 Task: Check the median sale price of single-family homes in the last 5 years.
Action: Mouse moved to (700, 137)
Screenshot: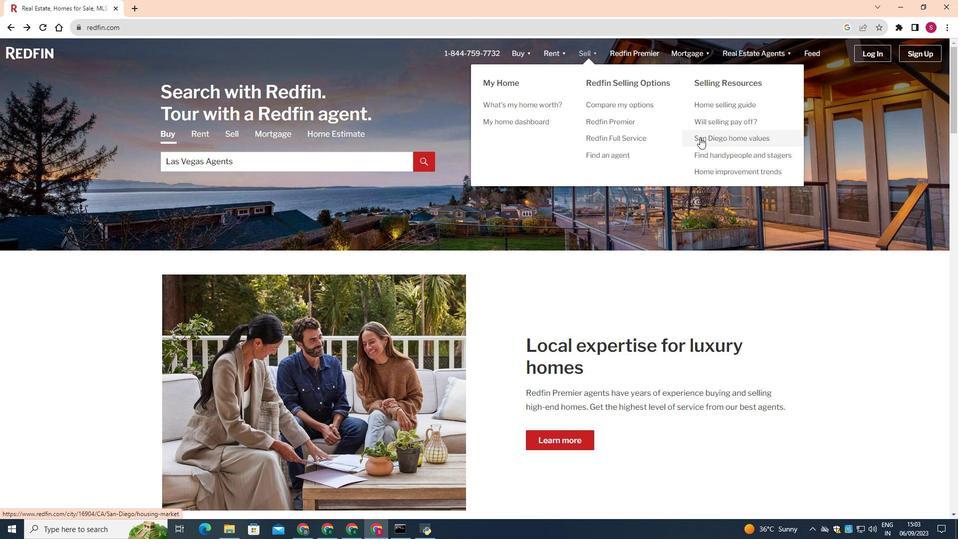 
Action: Mouse pressed left at (700, 137)
Screenshot: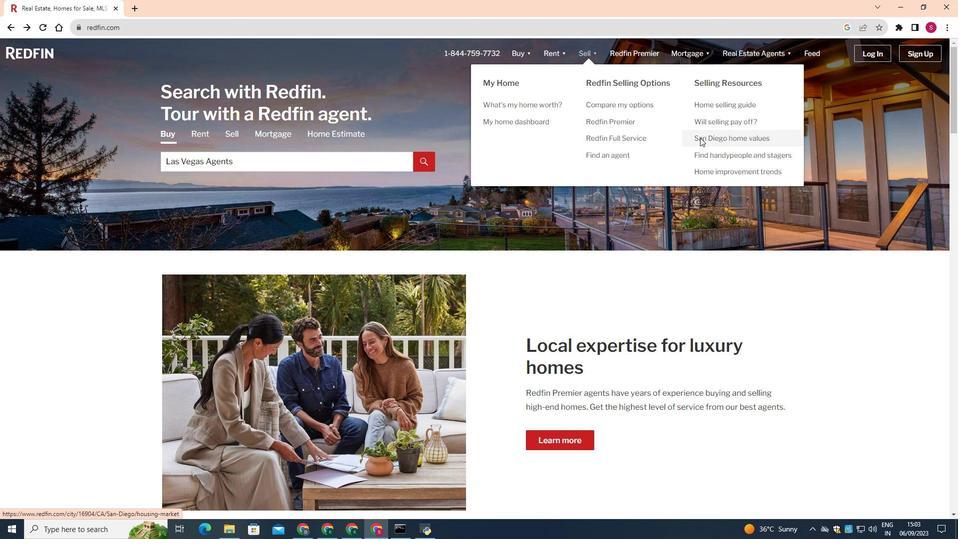 
Action: Mouse moved to (231, 359)
Screenshot: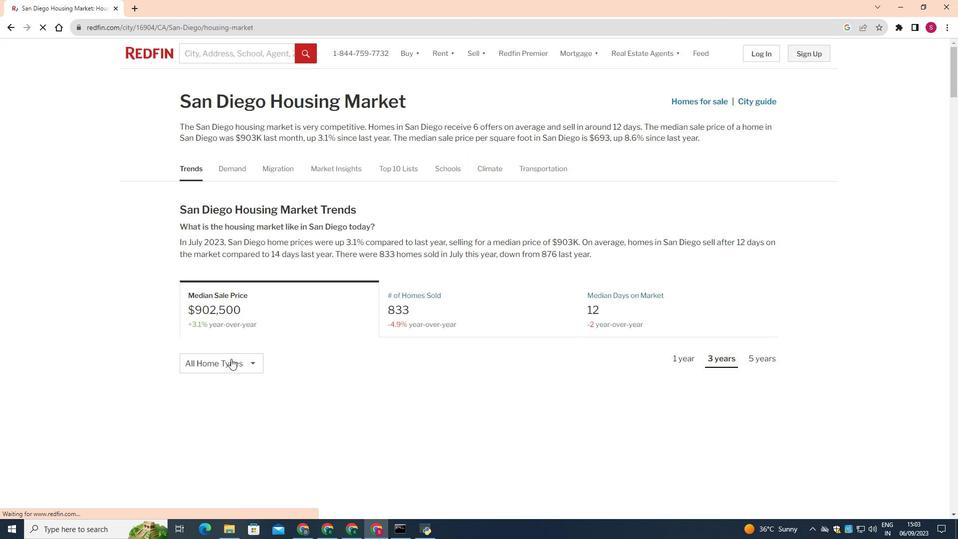 
Action: Mouse pressed left at (231, 359)
Screenshot: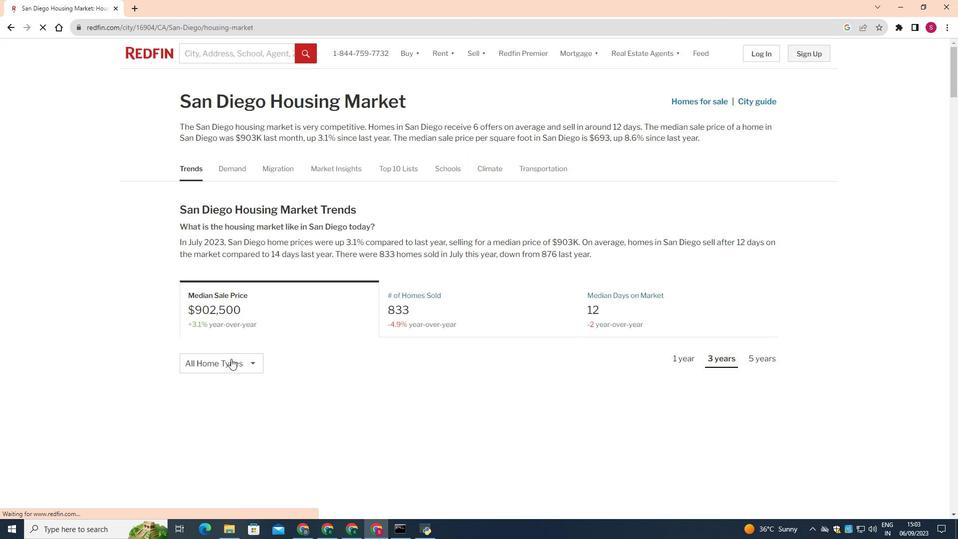 
Action: Mouse moved to (246, 409)
Screenshot: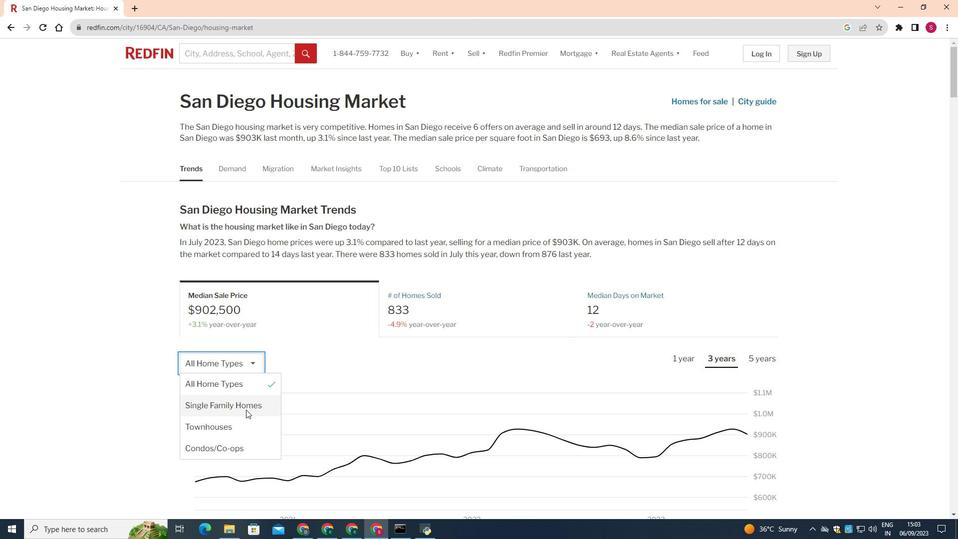 
Action: Mouse pressed left at (246, 409)
Screenshot: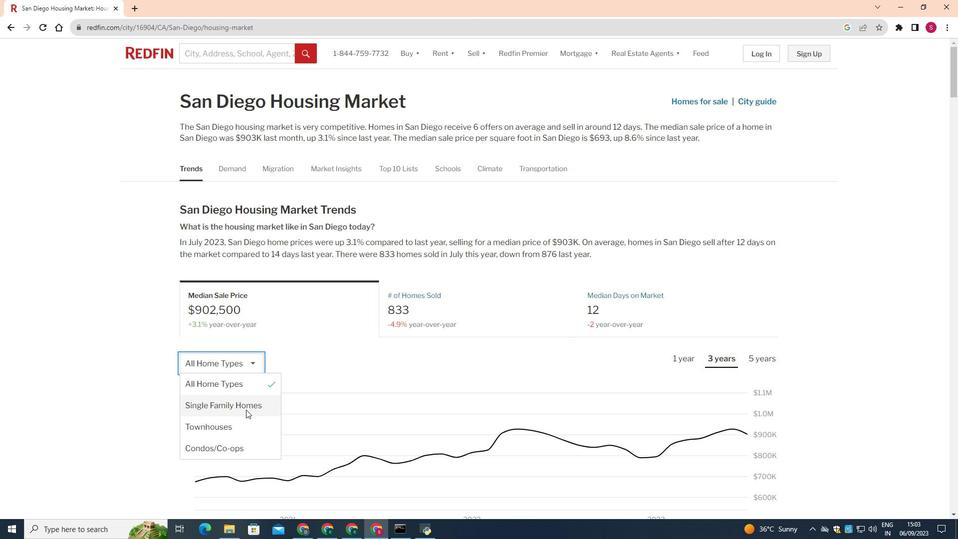 
Action: Mouse moved to (756, 357)
Screenshot: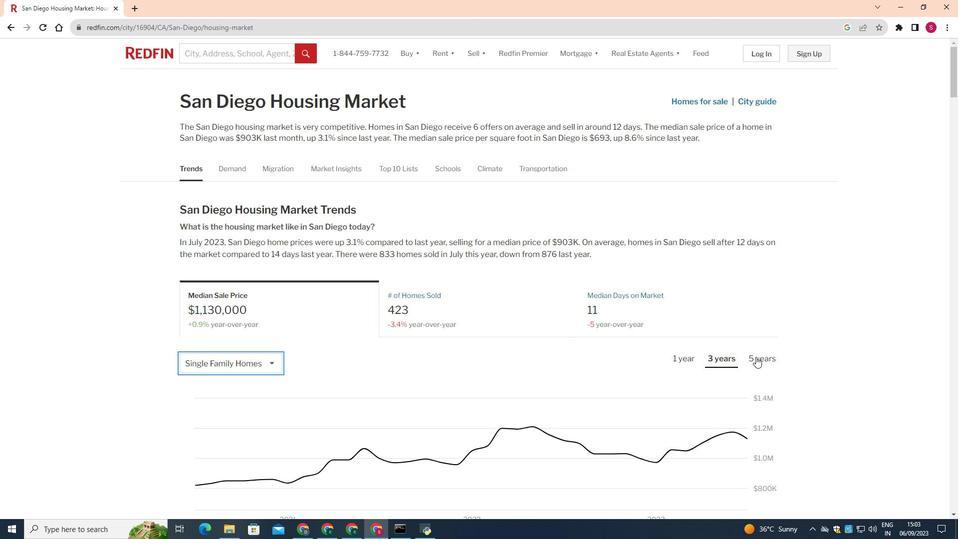 
Action: Mouse pressed left at (756, 357)
Screenshot: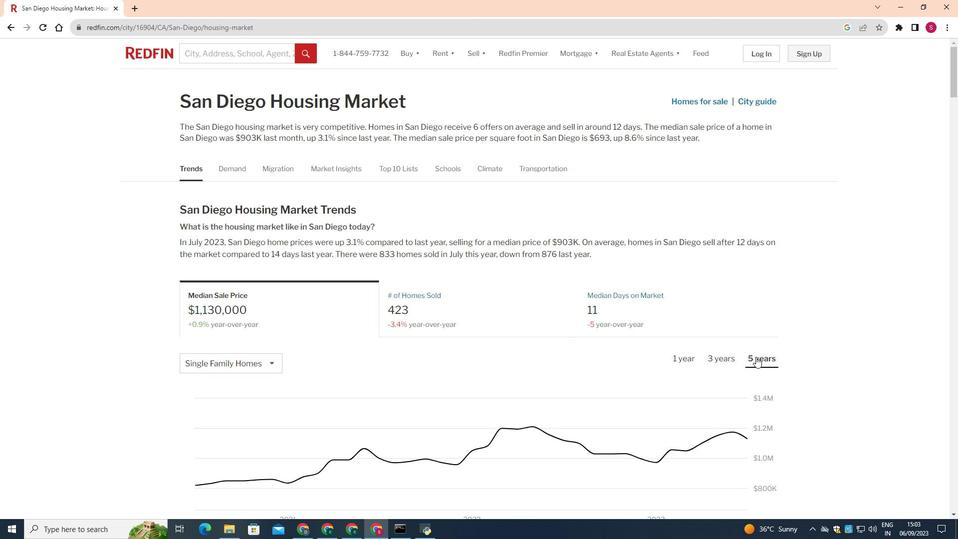 
Action: Mouse moved to (690, 380)
Screenshot: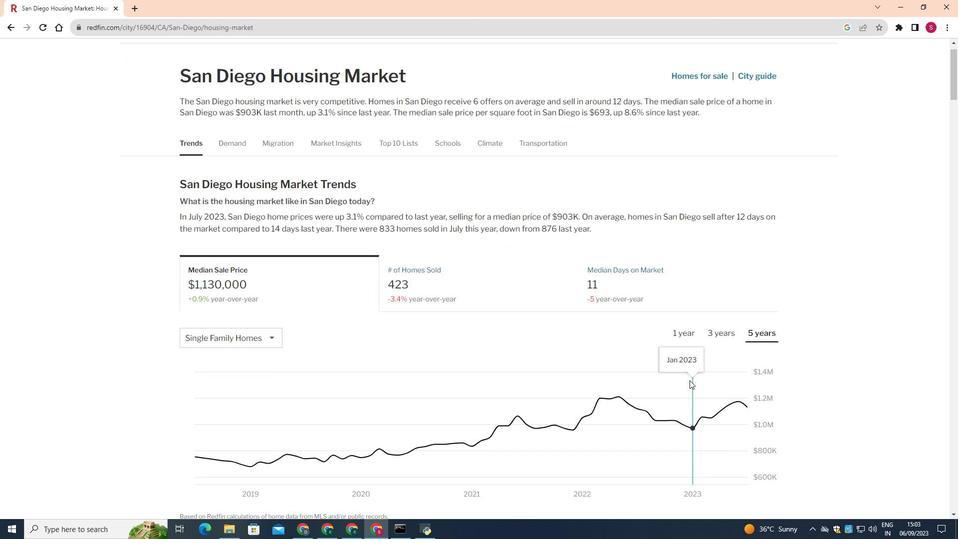 
Action: Mouse scrolled (690, 380) with delta (0, 0)
Screenshot: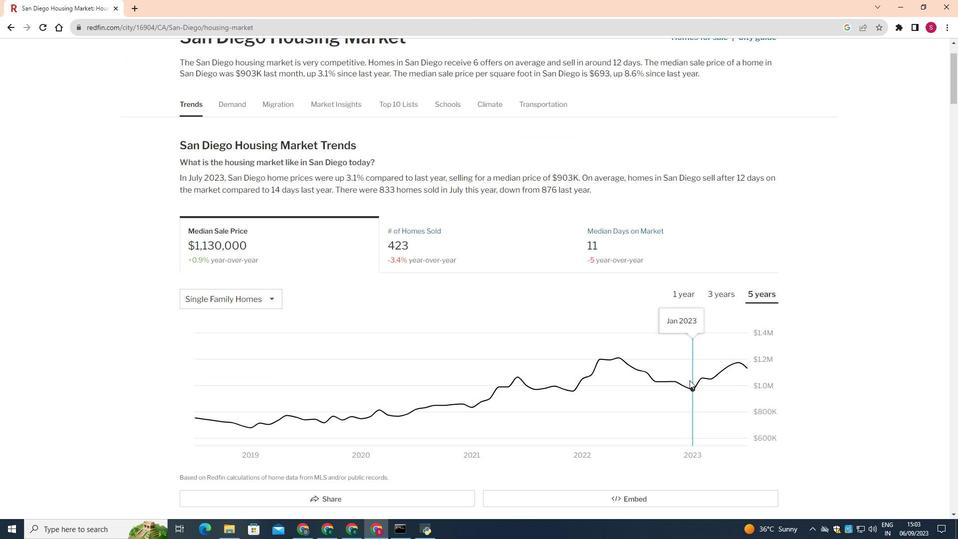 
Action: Mouse scrolled (690, 380) with delta (0, 0)
Screenshot: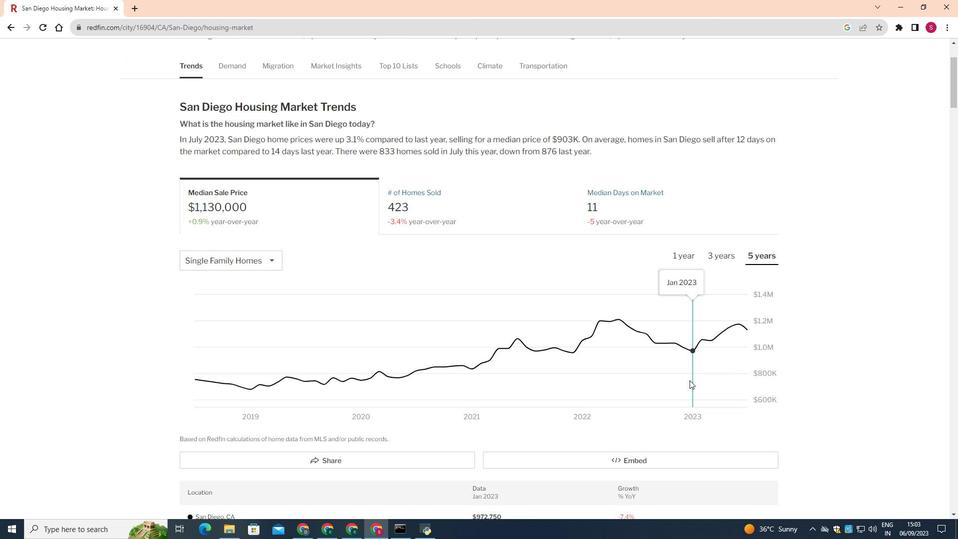 
Action: Mouse scrolled (690, 380) with delta (0, 0)
Screenshot: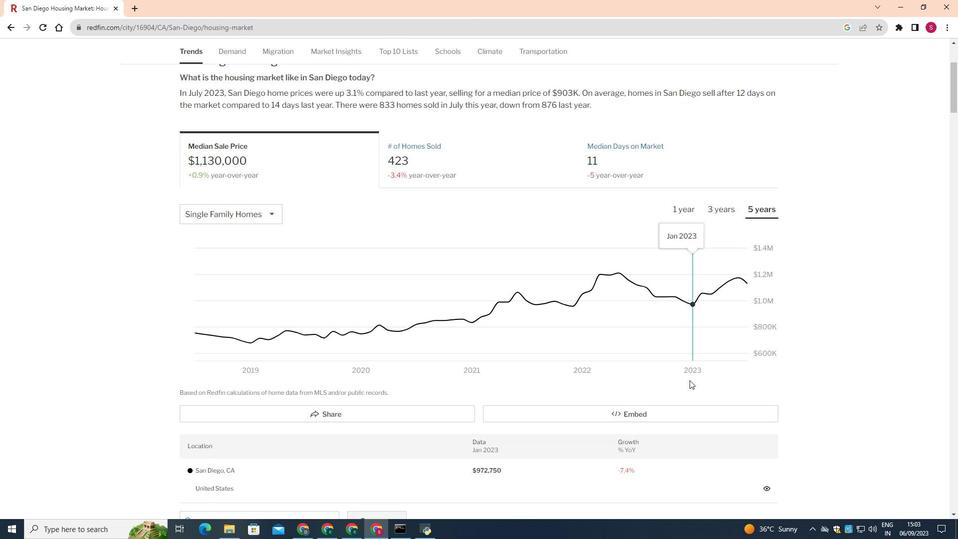 
